 Task: Add May 2021 as the issue date.
Action: Mouse moved to (687, 84)
Screenshot: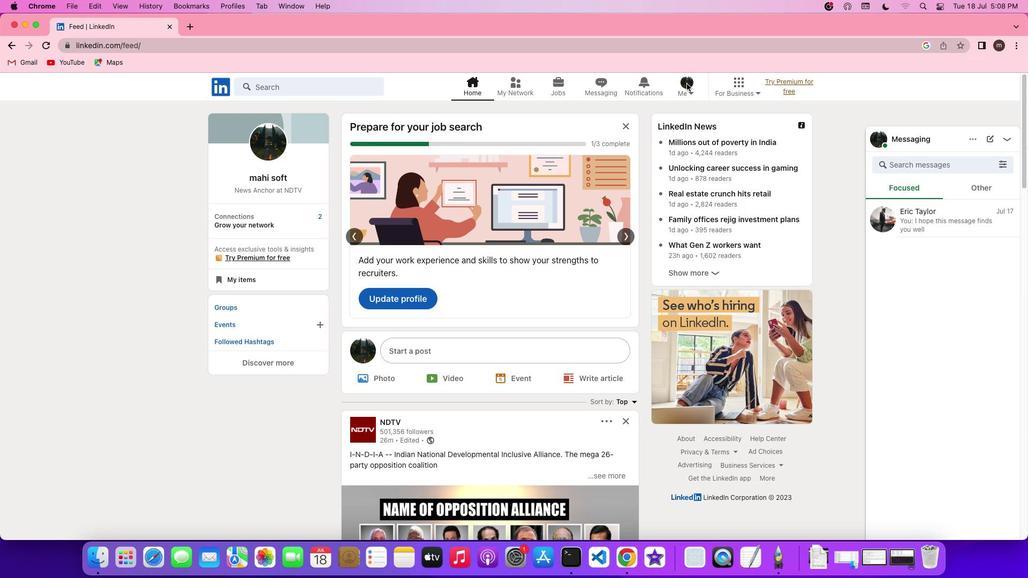 
Action: Mouse pressed left at (687, 84)
Screenshot: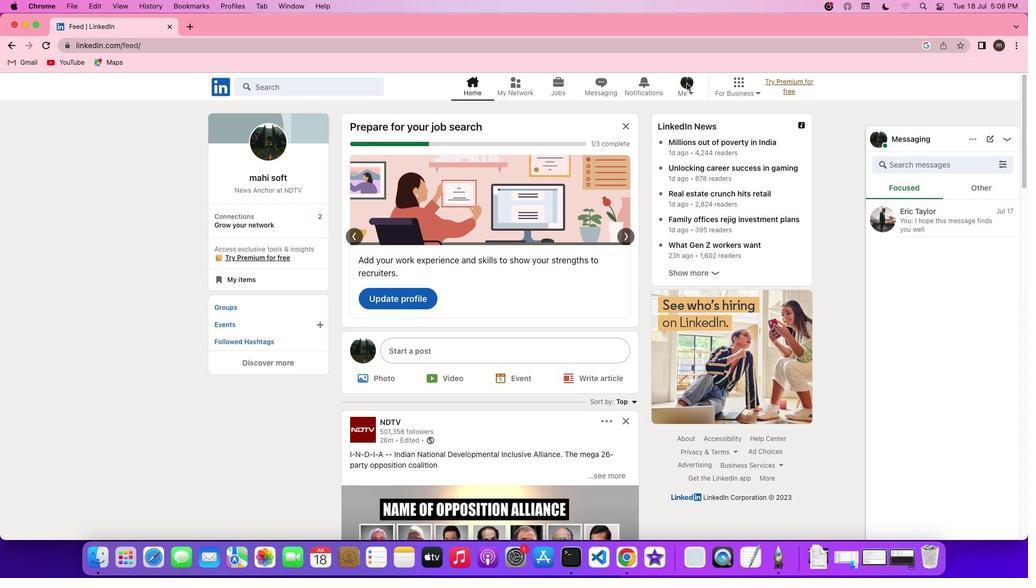 
Action: Mouse pressed left at (687, 84)
Screenshot: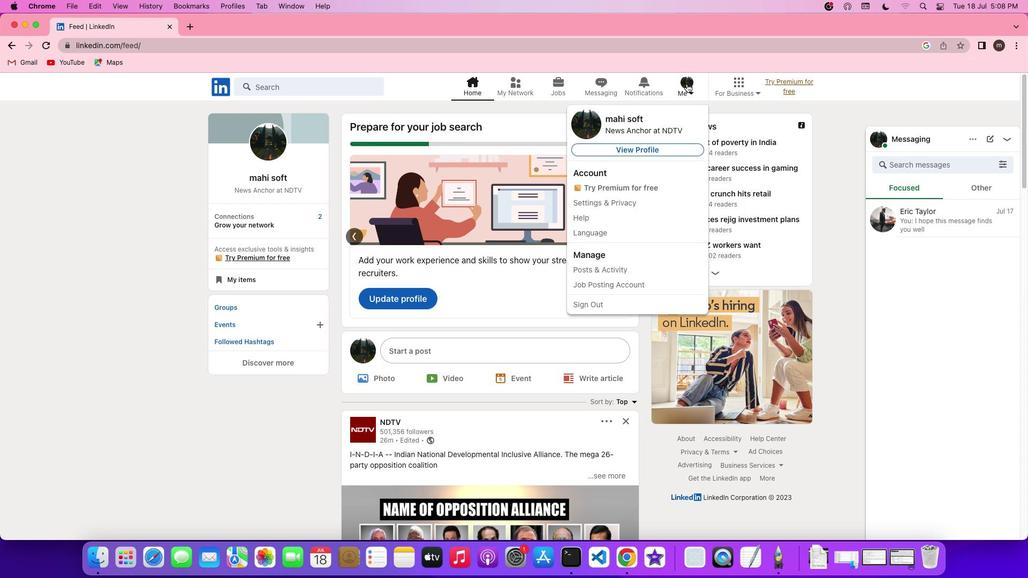 
Action: Mouse moved to (644, 146)
Screenshot: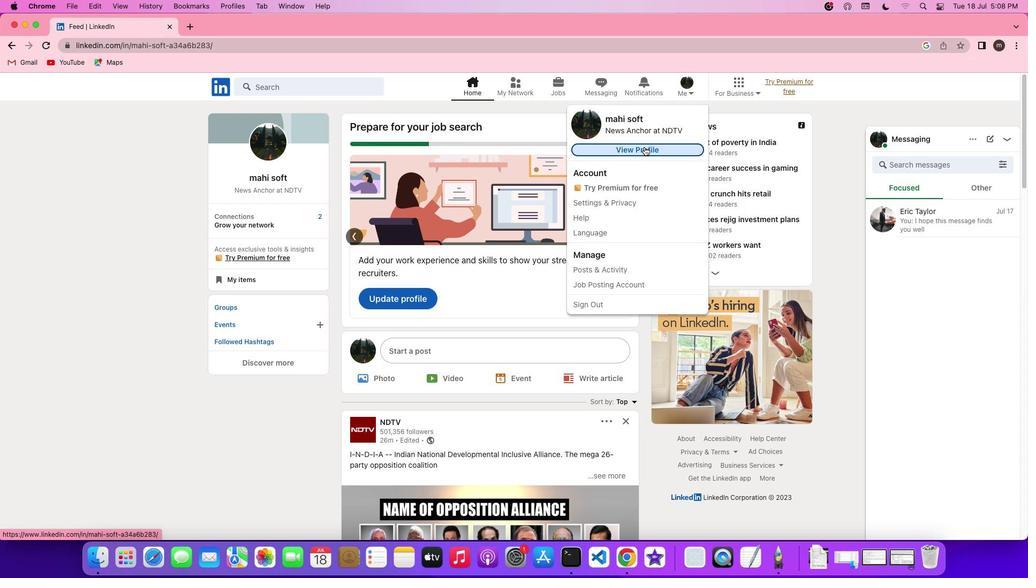 
Action: Mouse pressed left at (644, 146)
Screenshot: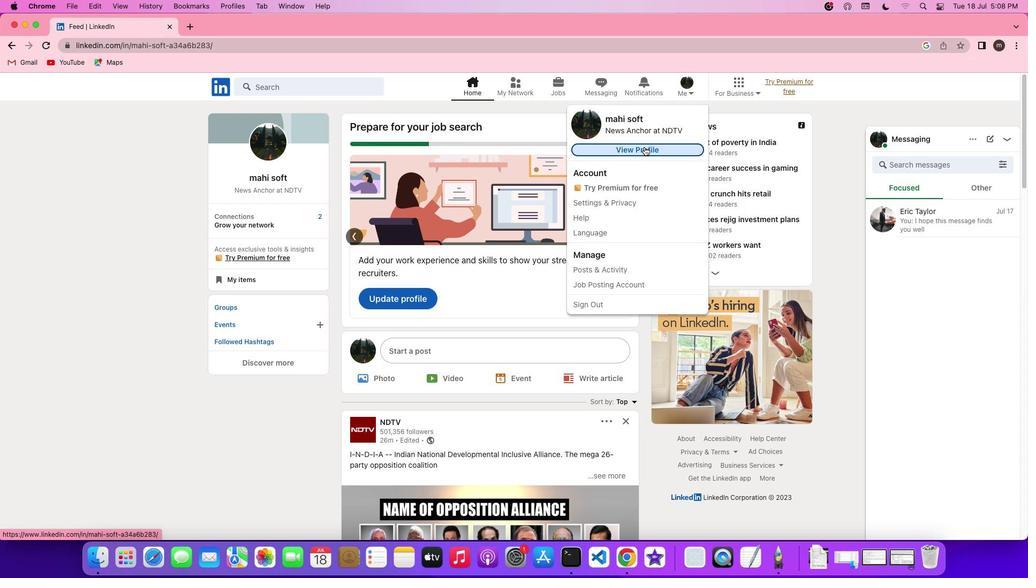 
Action: Mouse moved to (346, 320)
Screenshot: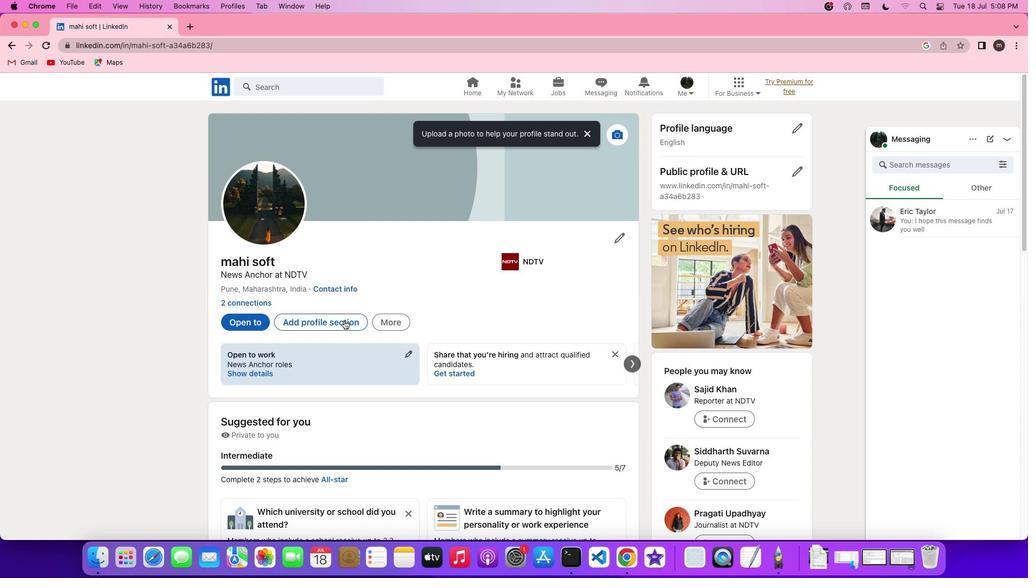 
Action: Mouse pressed left at (346, 320)
Screenshot: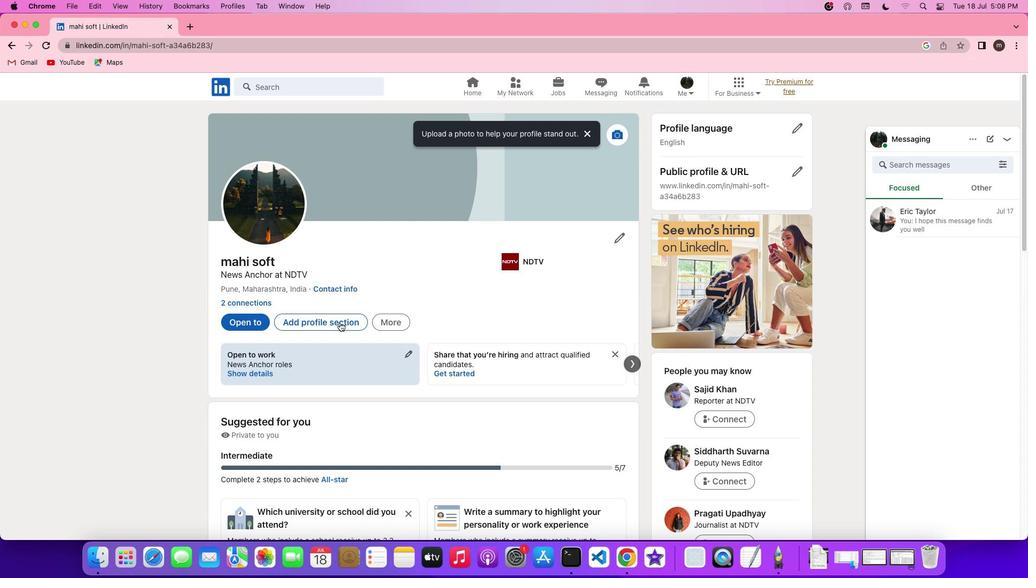 
Action: Mouse moved to (393, 333)
Screenshot: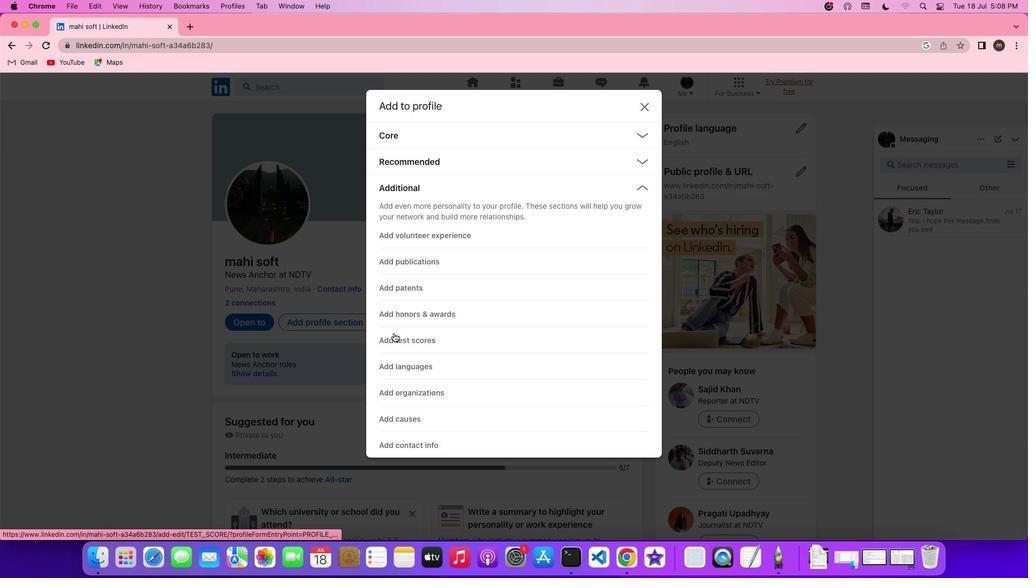 
Action: Mouse pressed left at (393, 333)
Screenshot: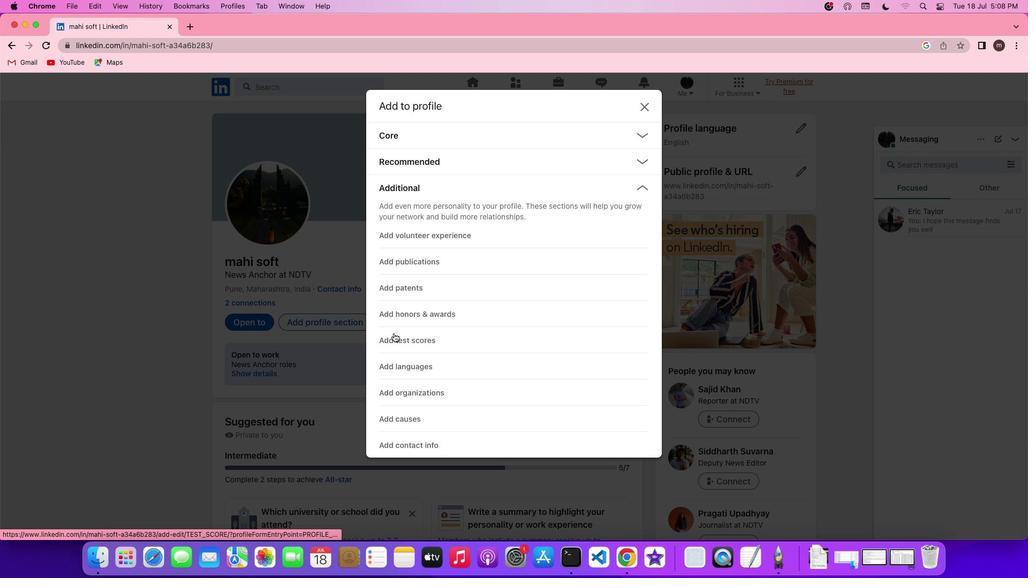 
Action: Mouse moved to (409, 314)
Screenshot: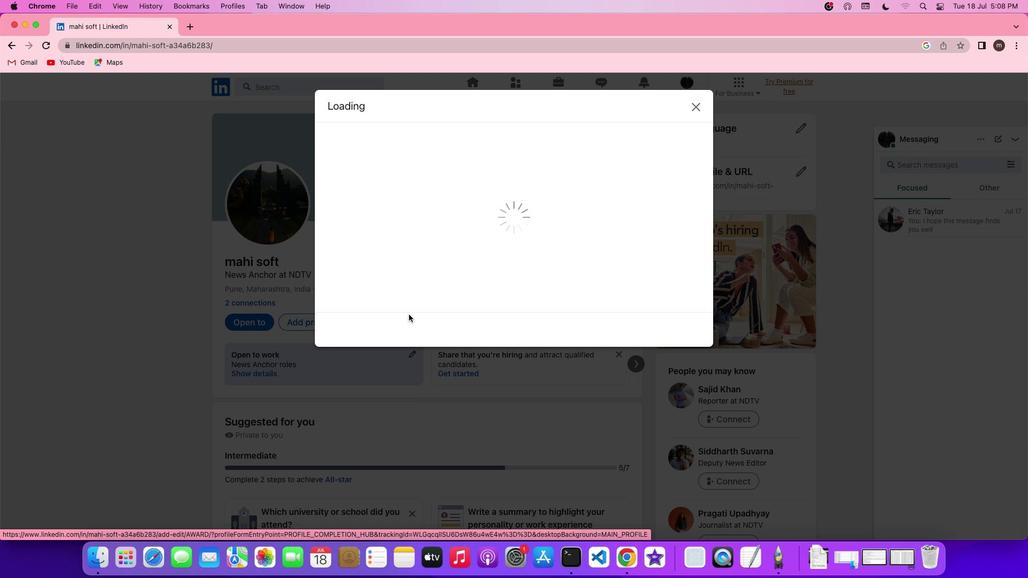 
Action: Mouse pressed left at (409, 314)
Screenshot: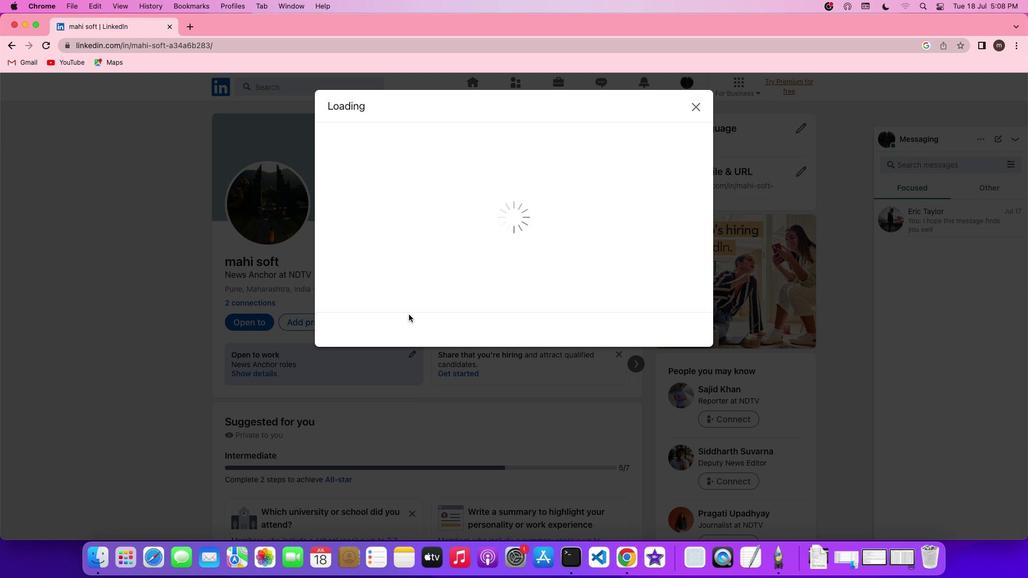 
Action: Mouse moved to (490, 302)
Screenshot: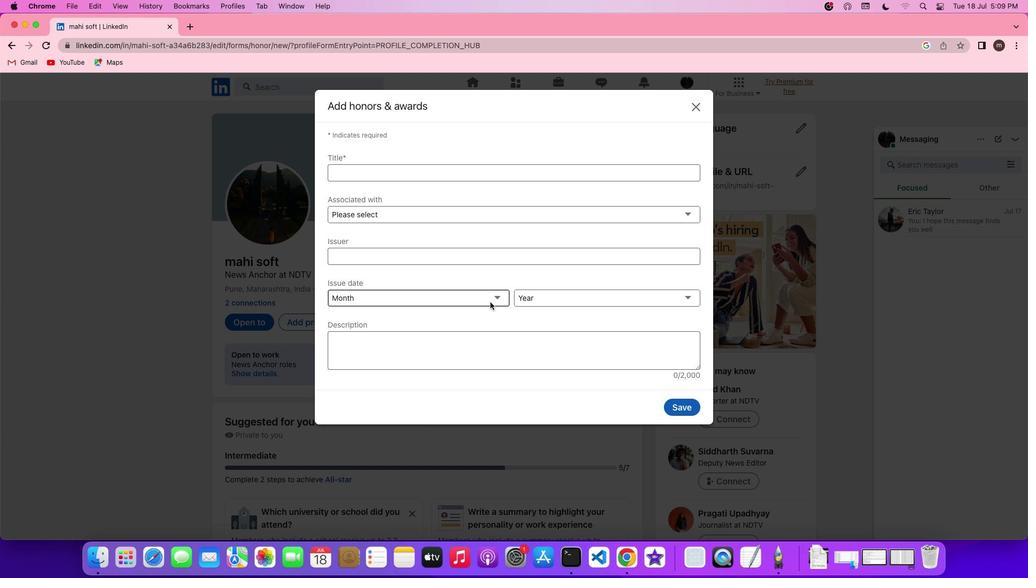 
Action: Mouse pressed left at (490, 302)
Screenshot: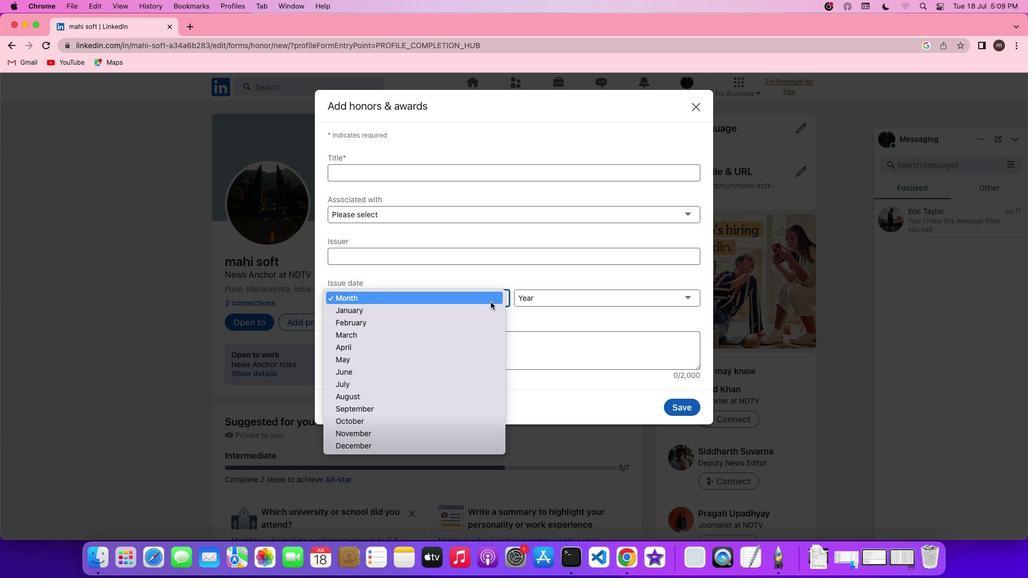 
Action: Mouse moved to (469, 357)
Screenshot: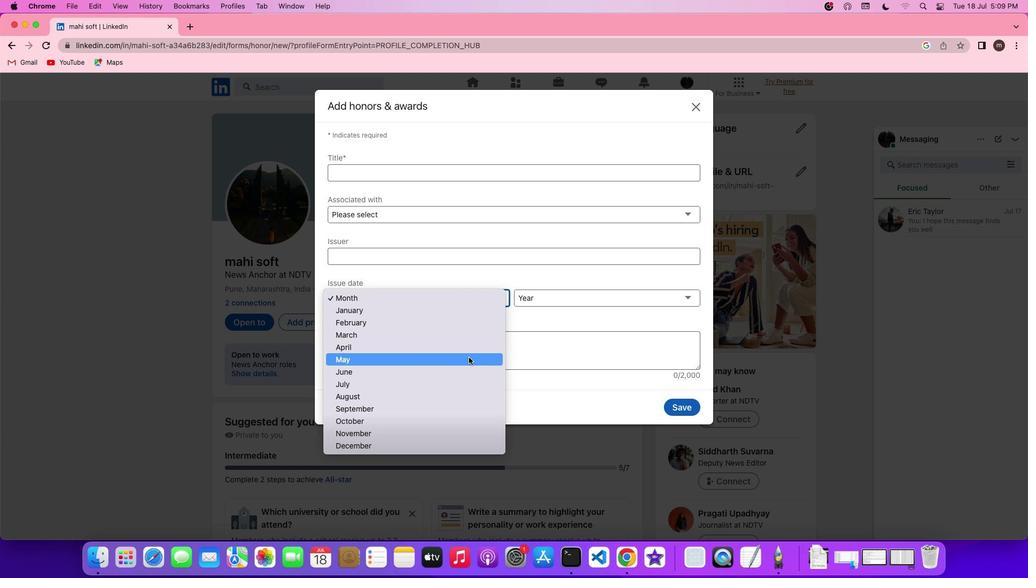 
Action: Mouse pressed left at (469, 357)
Screenshot: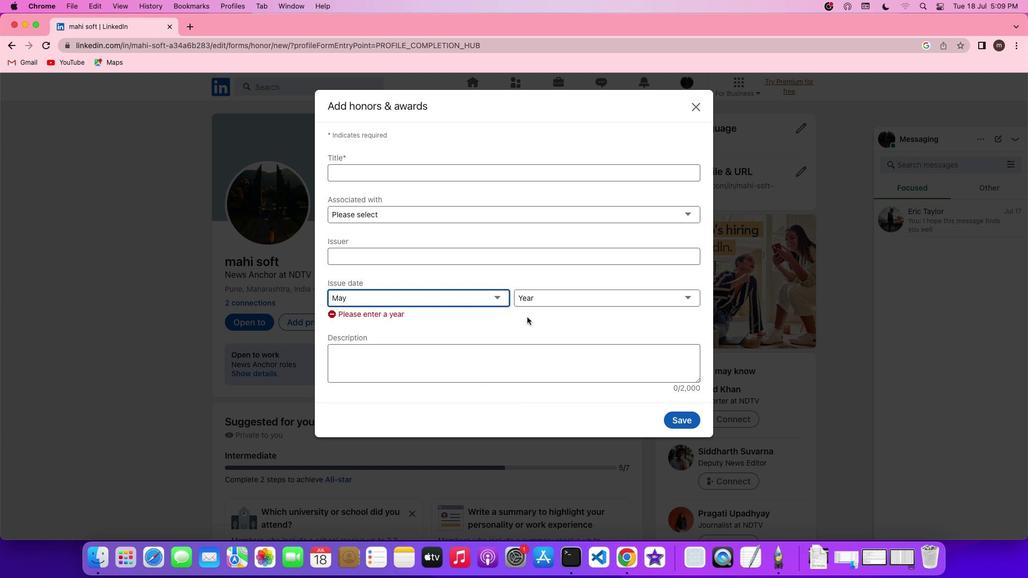 
Action: Mouse moved to (572, 295)
Screenshot: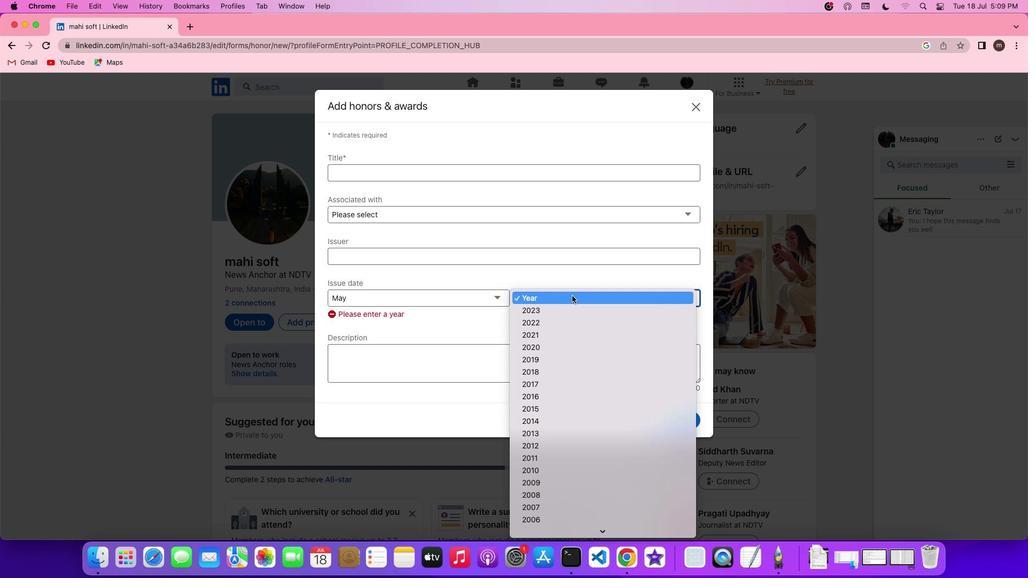 
Action: Mouse pressed left at (572, 295)
Screenshot: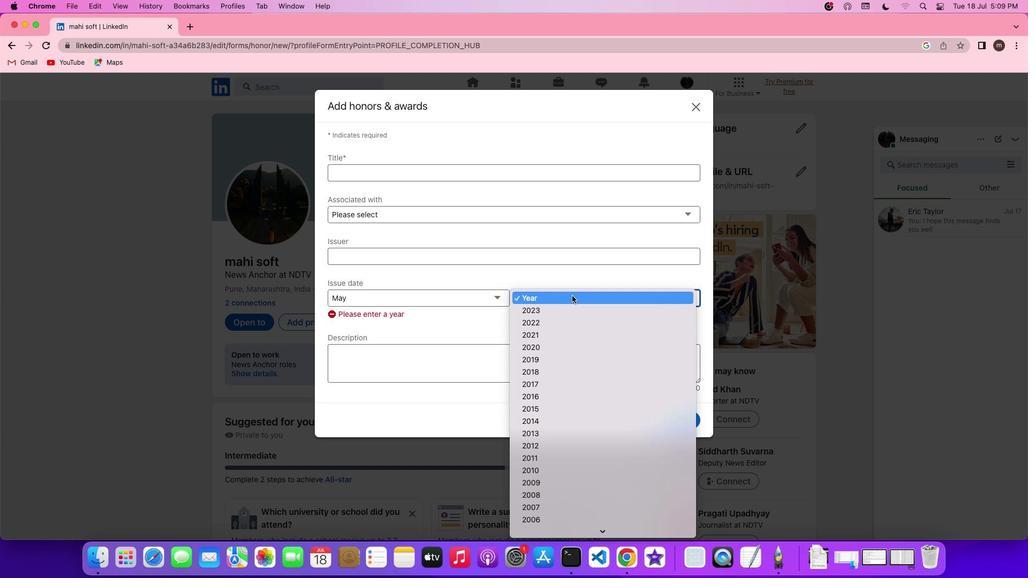 
Action: Mouse moved to (550, 333)
Screenshot: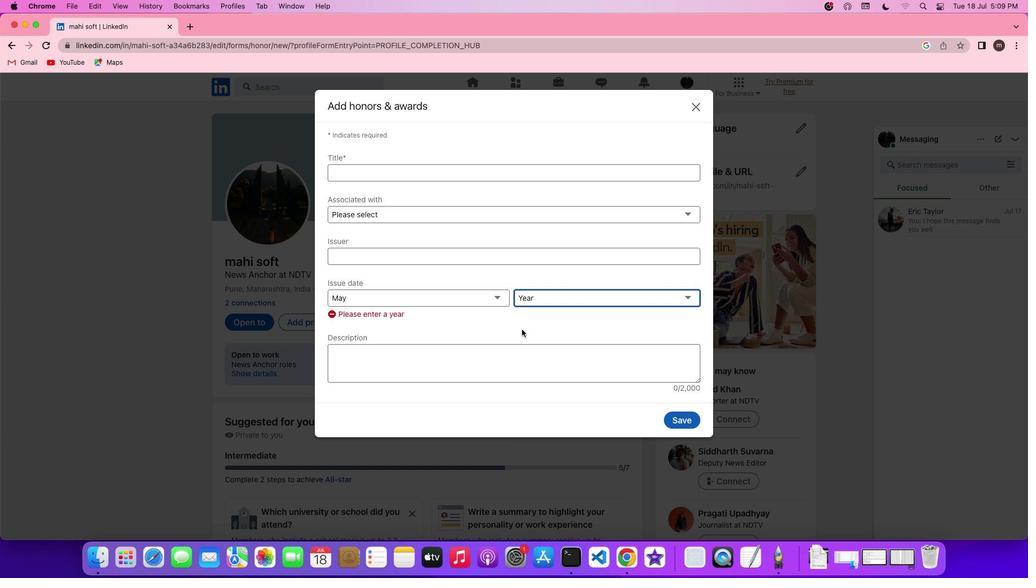 
Action: Mouse pressed left at (550, 333)
Screenshot: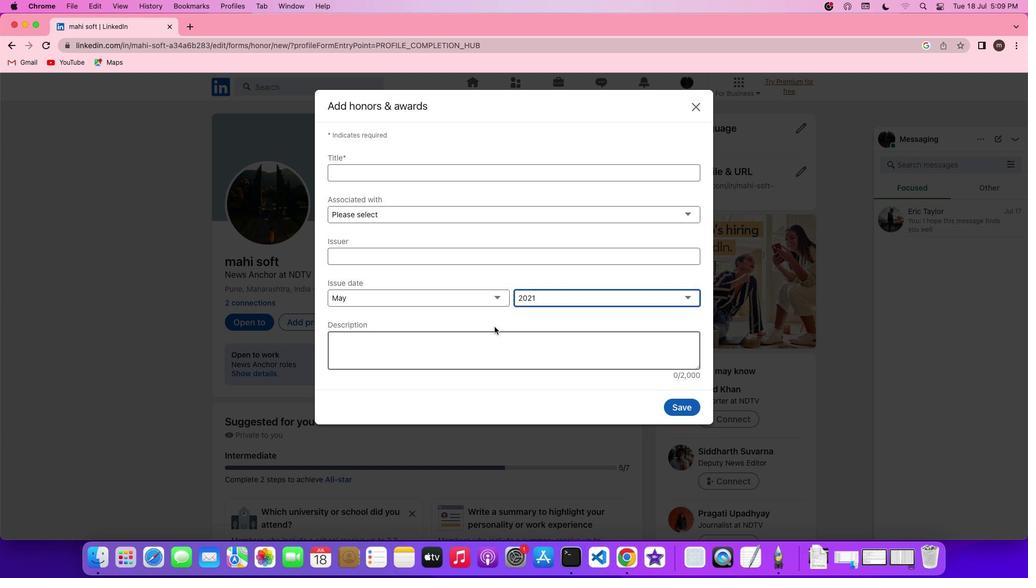 
Action: Mouse moved to (494, 326)
Screenshot: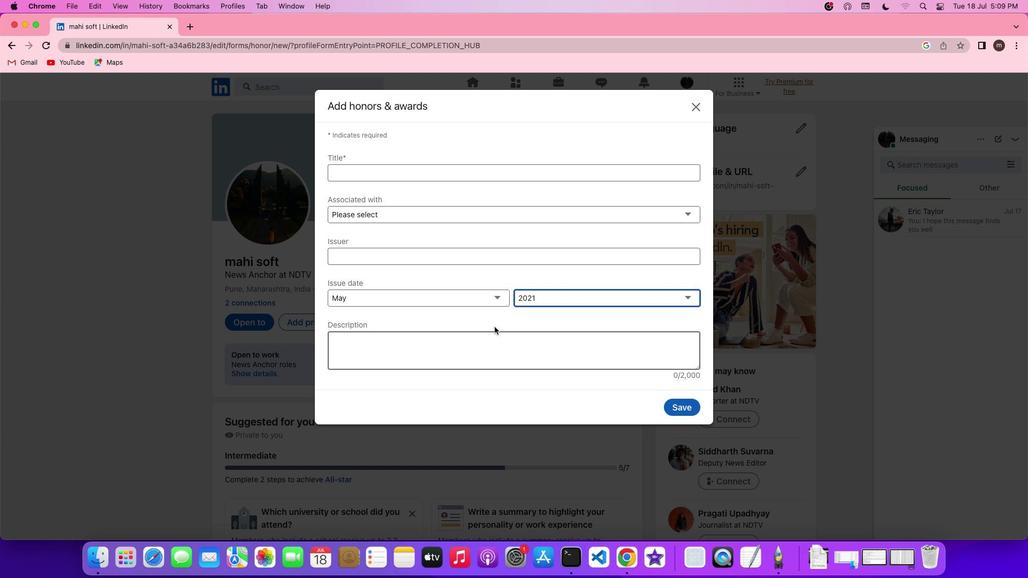 
